 Task: Add the education in the profile information "Deshbandhu College".
Action: Mouse moved to (651, 78)
Screenshot: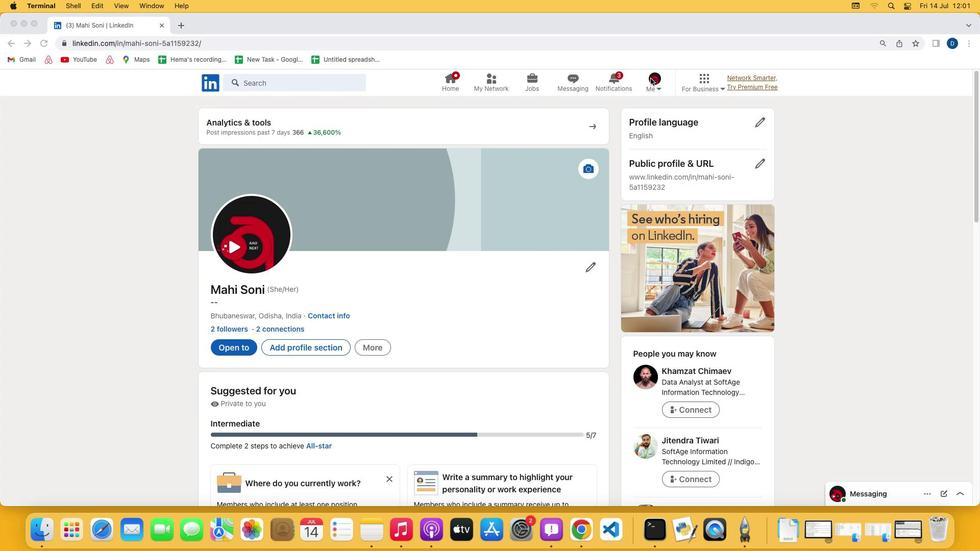 
Action: Mouse pressed left at (651, 78)
Screenshot: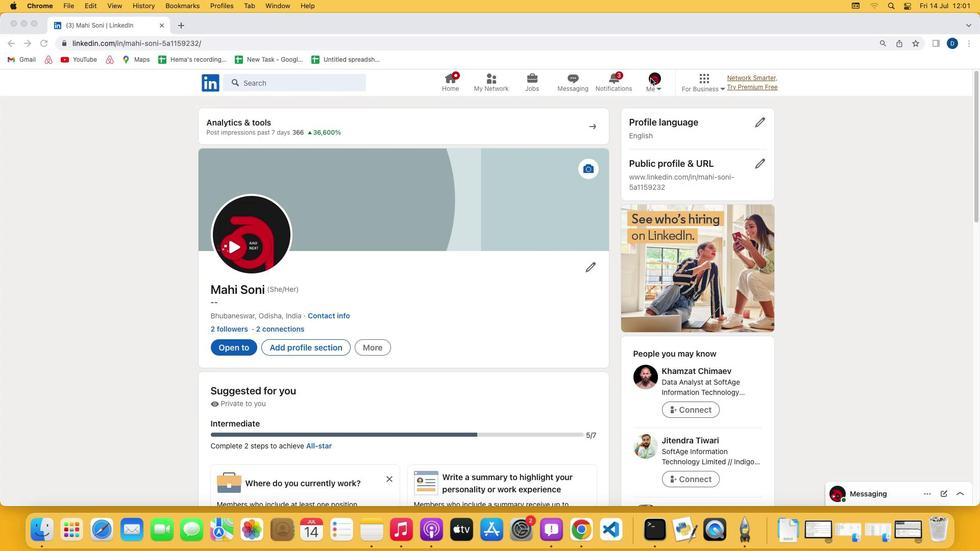 
Action: Mouse pressed left at (651, 78)
Screenshot: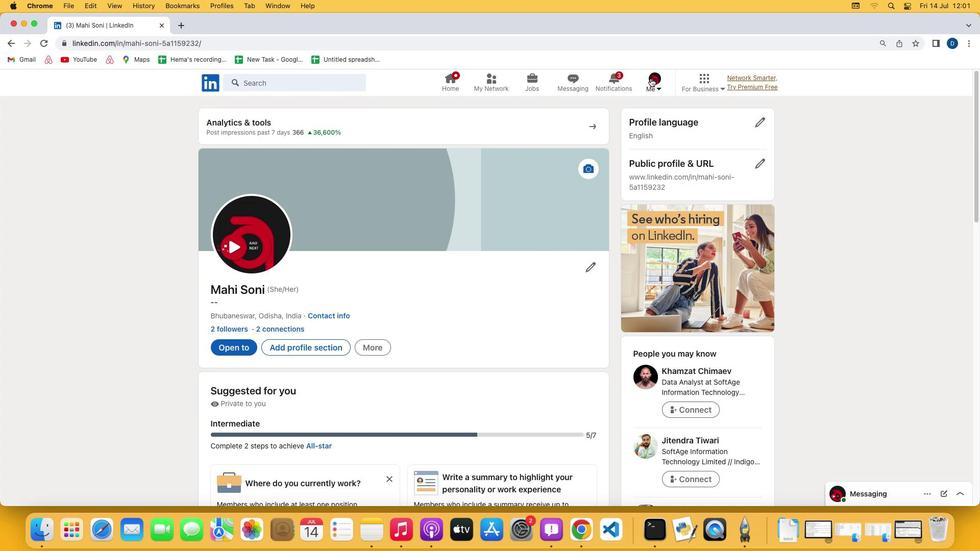 
Action: Mouse moved to (586, 195)
Screenshot: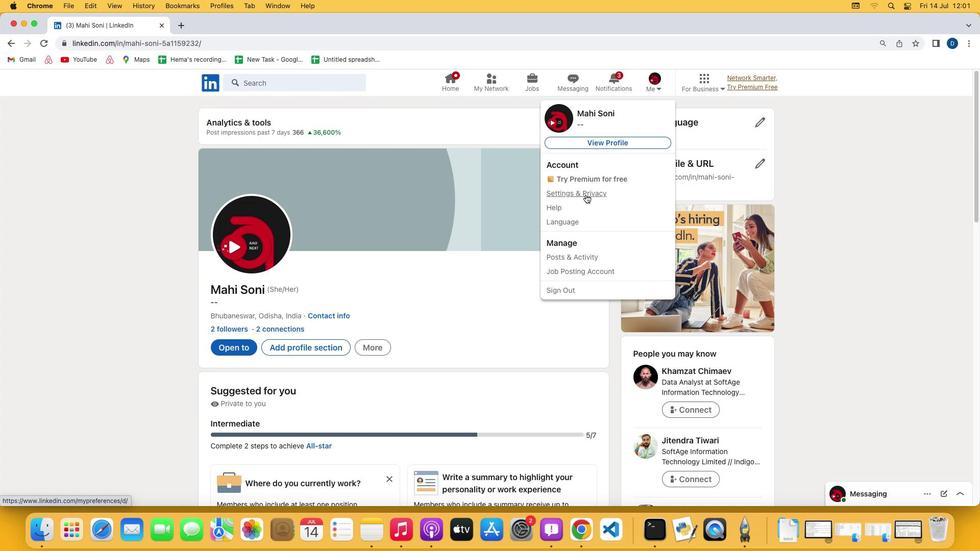 
Action: Mouse pressed left at (586, 195)
Screenshot: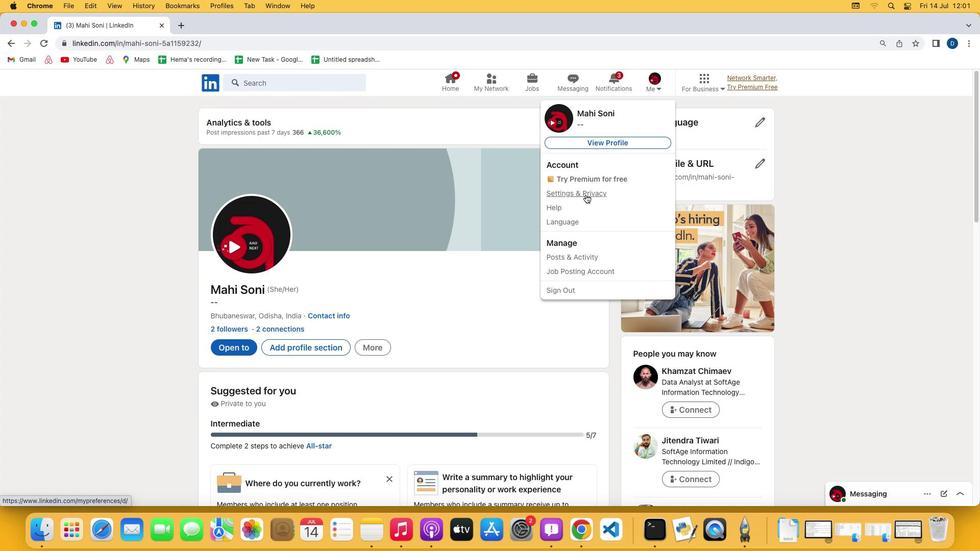 
Action: Mouse moved to (426, 144)
Screenshot: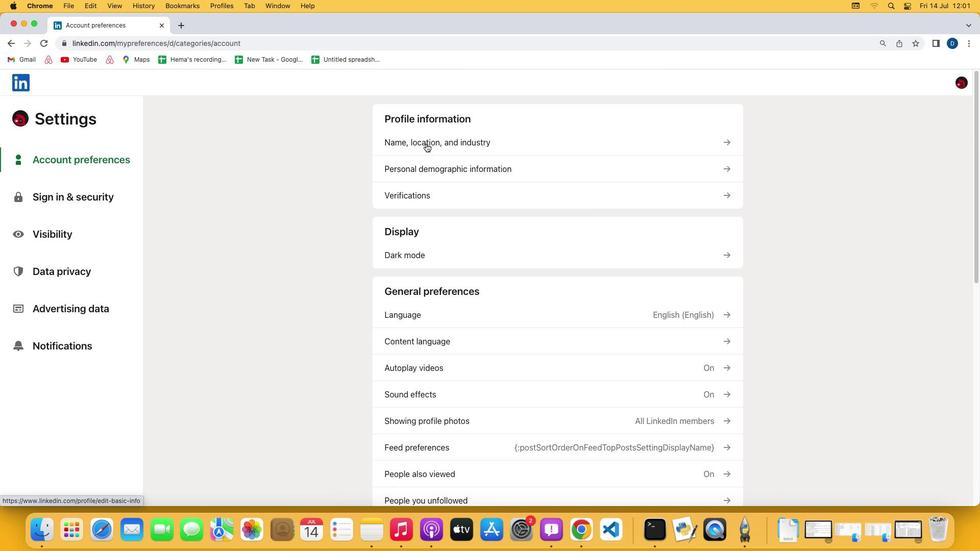 
Action: Mouse pressed left at (426, 144)
Screenshot: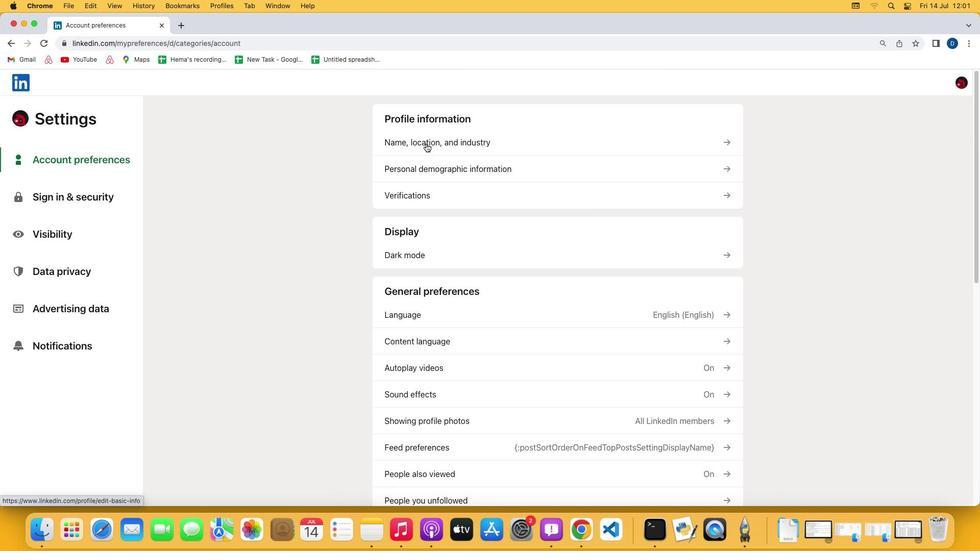 
Action: Mouse pressed left at (426, 144)
Screenshot: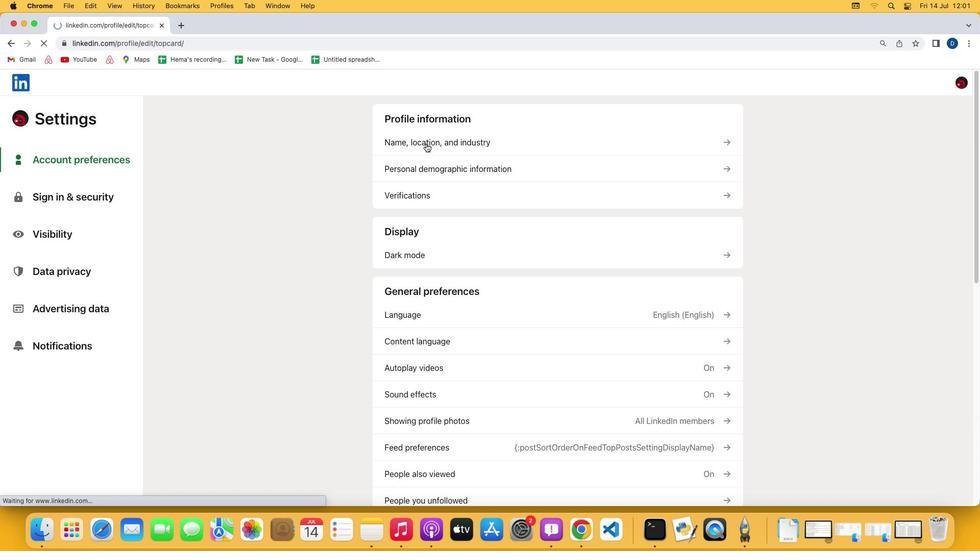 
Action: Mouse moved to (394, 266)
Screenshot: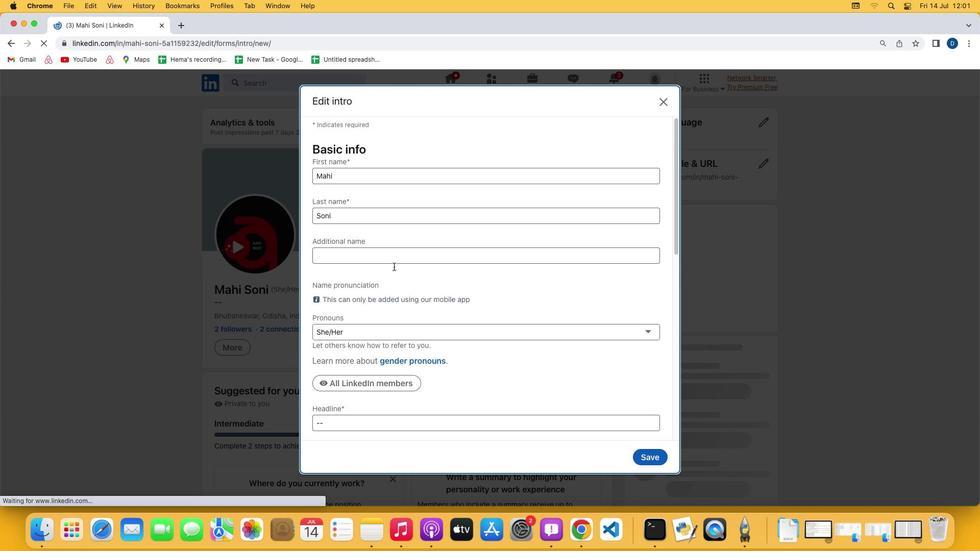 
Action: Mouse scrolled (394, 266) with delta (0, 0)
Screenshot: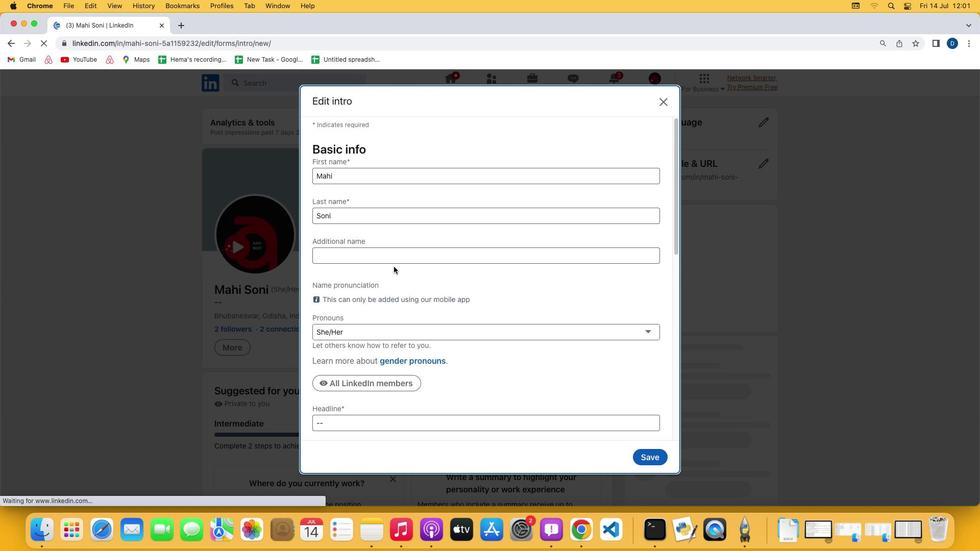 
Action: Mouse scrolled (394, 266) with delta (0, 0)
Screenshot: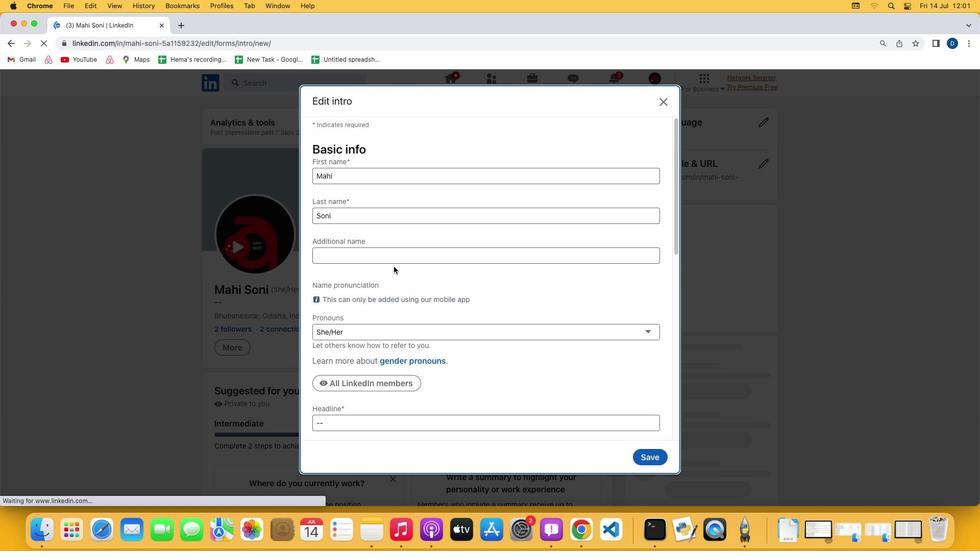 
Action: Mouse scrolled (394, 266) with delta (0, -1)
Screenshot: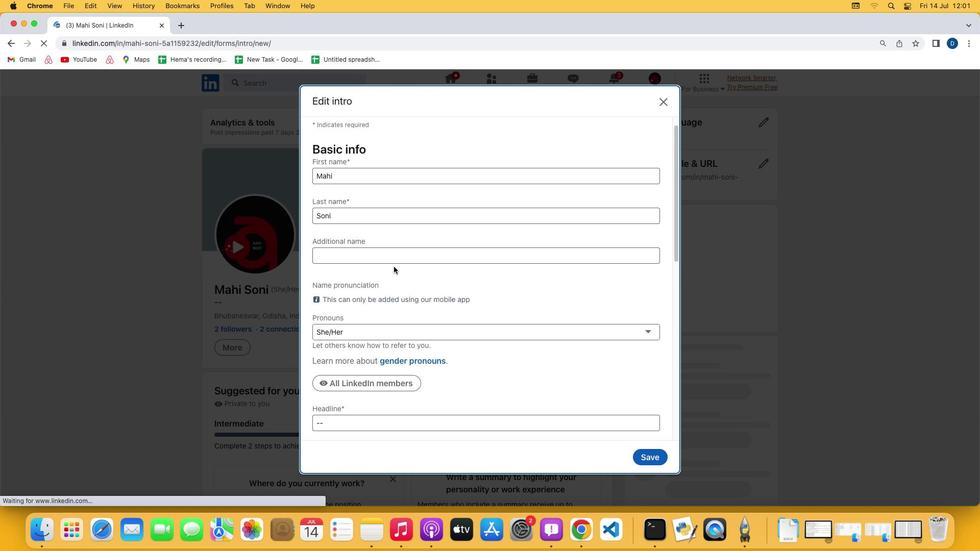
Action: Mouse scrolled (394, 266) with delta (0, 0)
Screenshot: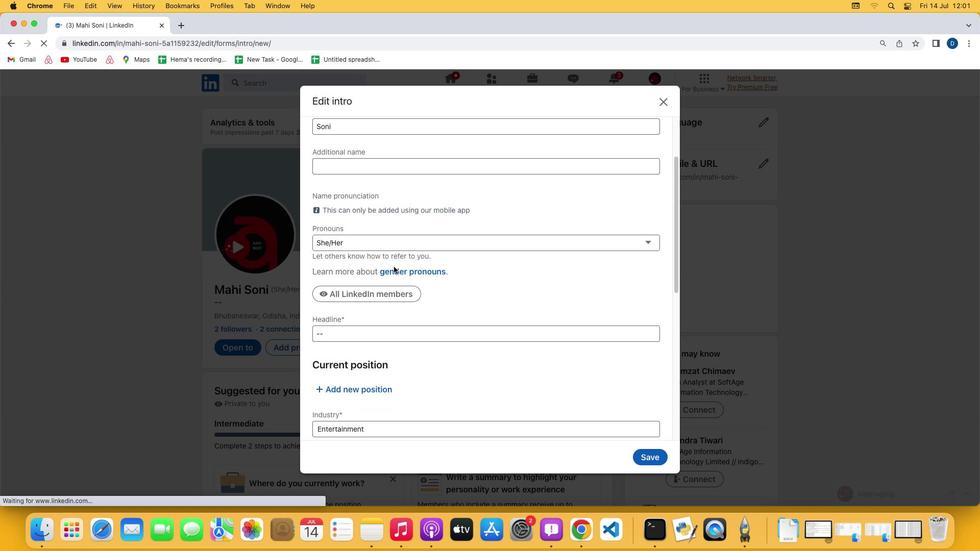 
Action: Mouse scrolled (394, 266) with delta (0, 0)
Screenshot: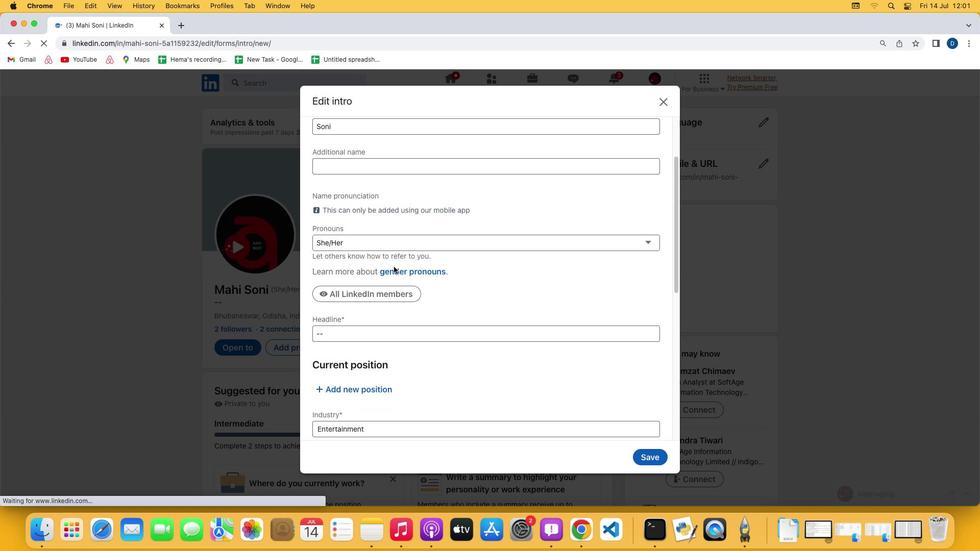 
Action: Mouse scrolled (394, 266) with delta (0, -1)
Screenshot: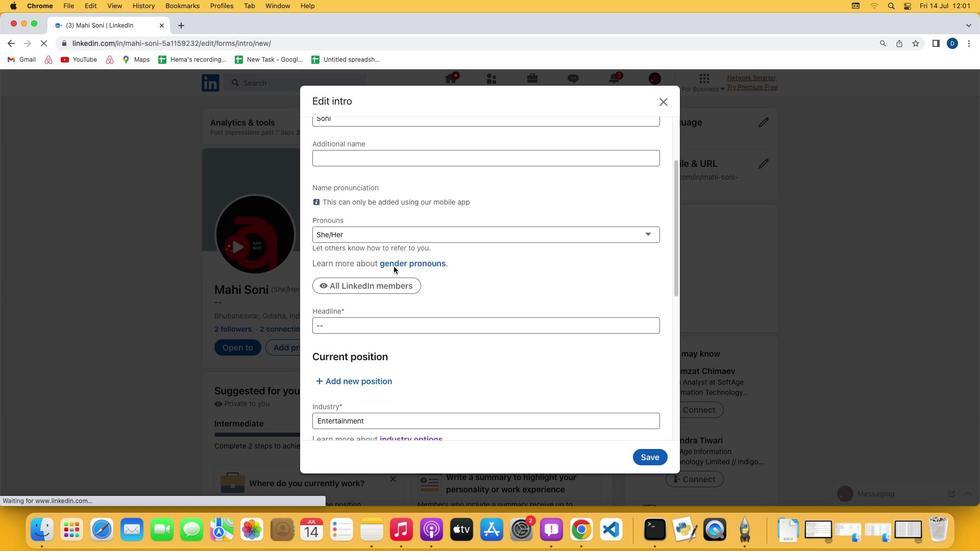 
Action: Mouse scrolled (394, 266) with delta (0, -2)
Screenshot: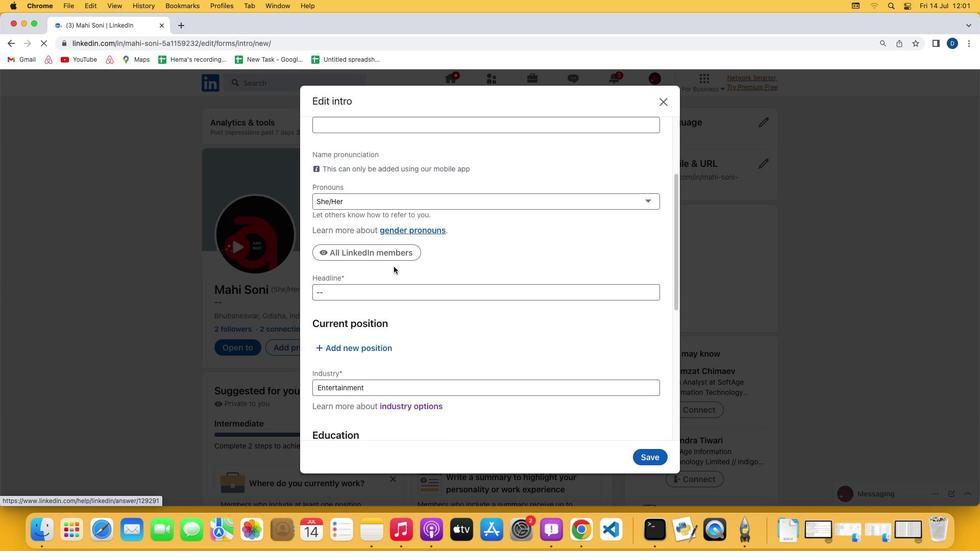 
Action: Mouse scrolled (394, 266) with delta (0, 0)
Screenshot: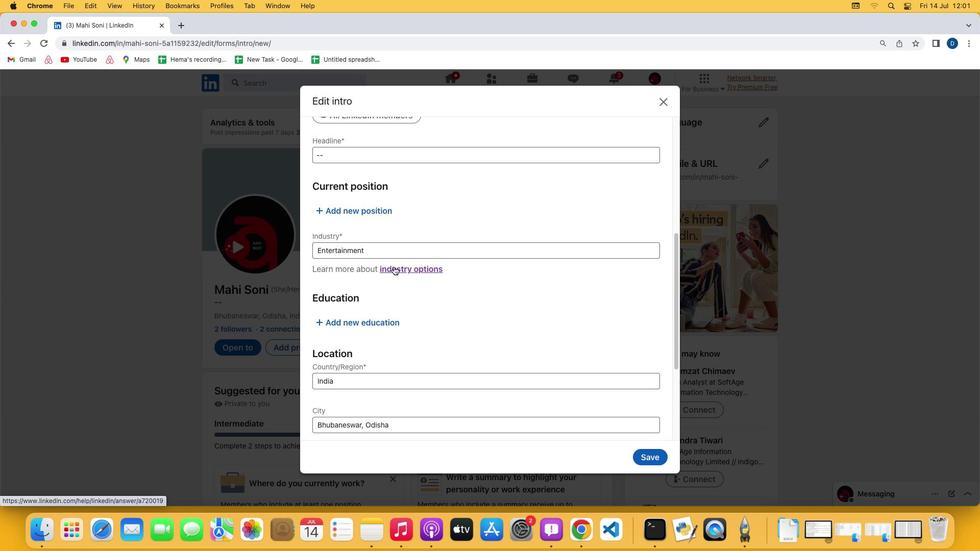 
Action: Mouse scrolled (394, 266) with delta (0, 0)
Screenshot: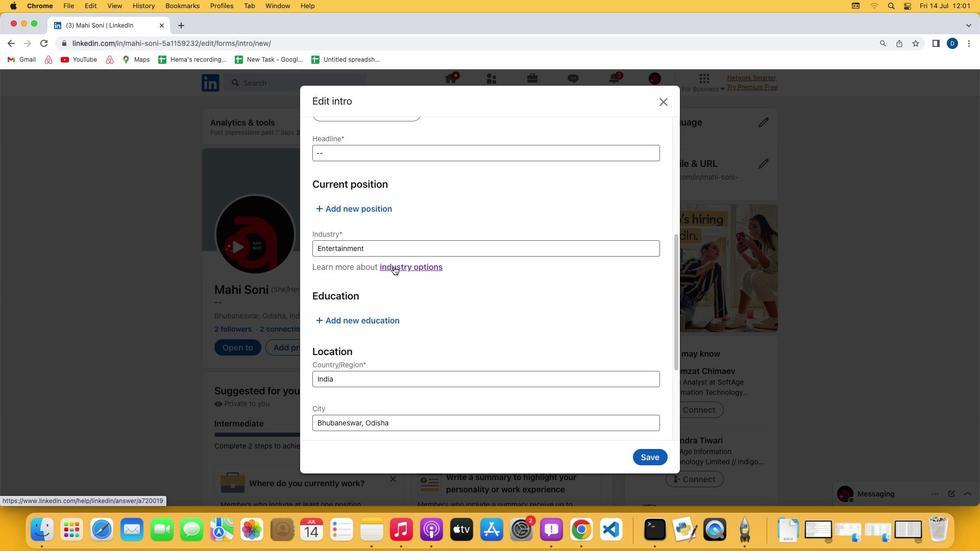 
Action: Mouse scrolled (394, 266) with delta (0, -1)
Screenshot: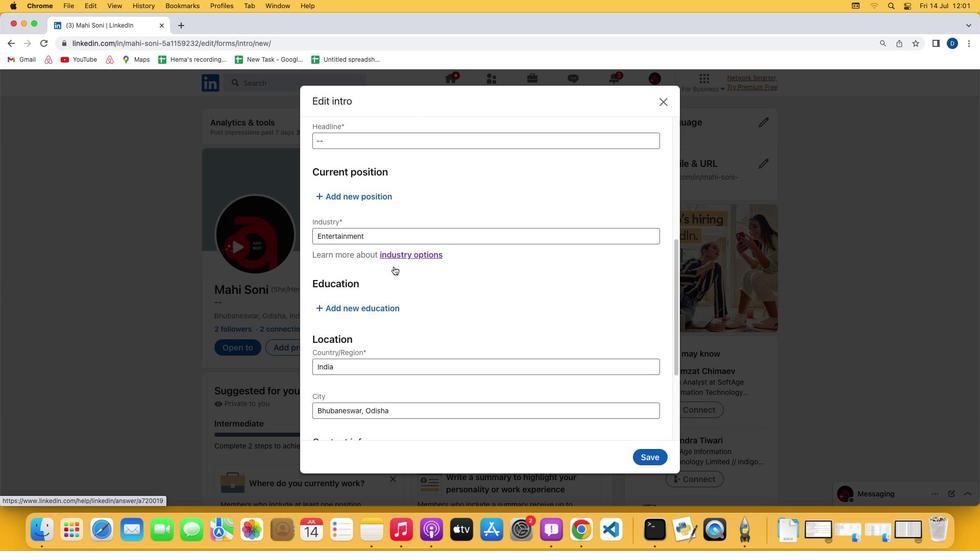 
Action: Mouse moved to (364, 262)
Screenshot: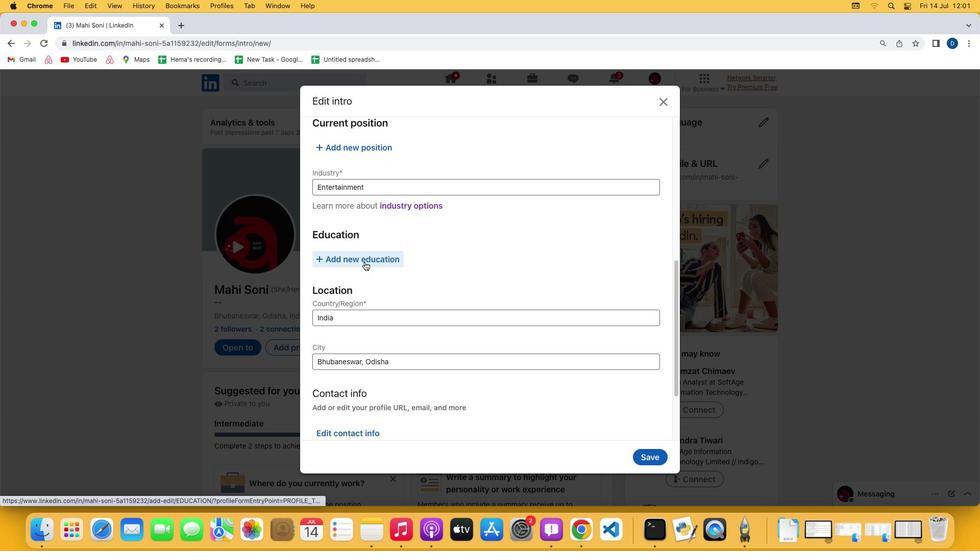 
Action: Mouse pressed left at (364, 262)
Screenshot: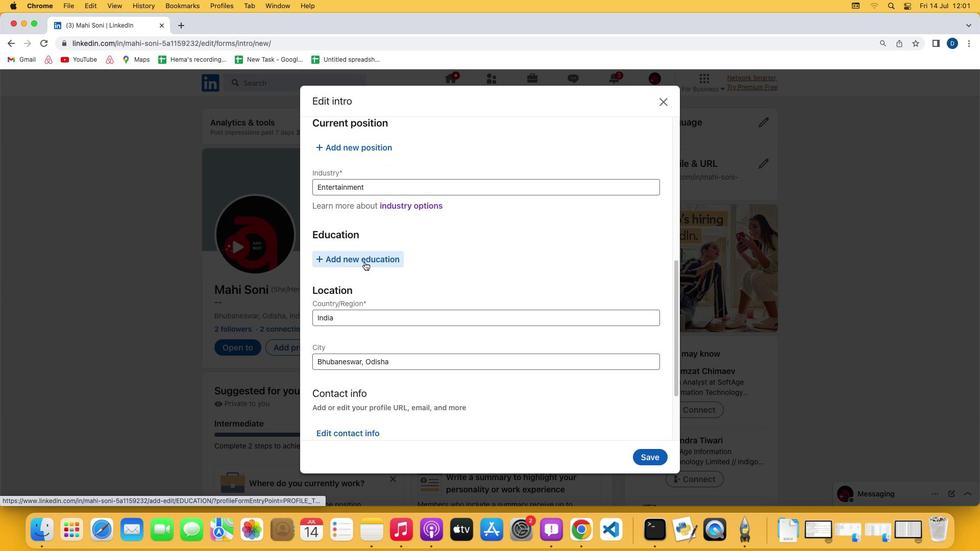 
Action: Mouse moved to (362, 215)
Screenshot: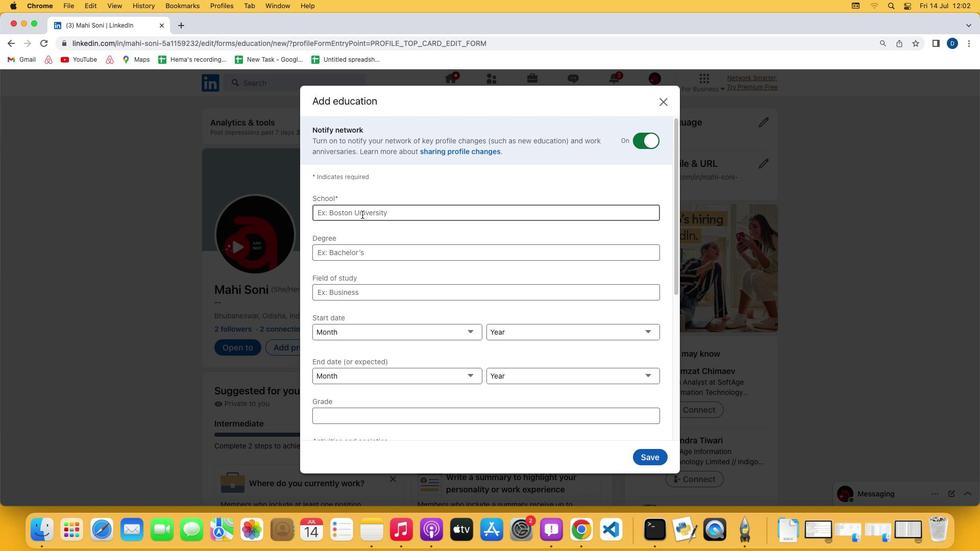 
Action: Mouse pressed left at (362, 215)
Screenshot: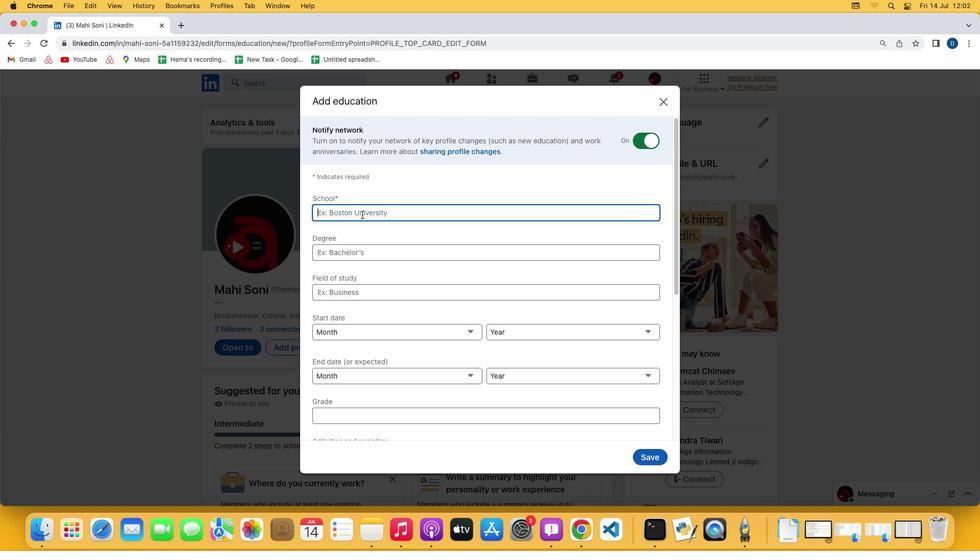 
Action: Key pressed Key.shift'D''e''s''h''b''a''n''d''h''u'Key.spaceKey.shift'C''o''l''l''e''g''e'
Screenshot: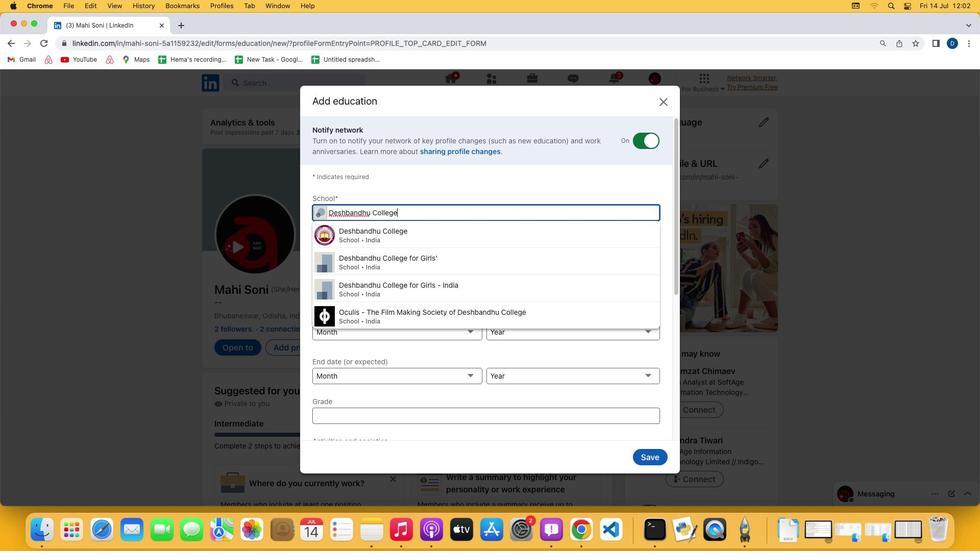 
